 Task: Create a section Breakneck Pace and in the section, add a milestone Legacy Code Refactoring in the project TracePlan.
Action: Mouse moved to (70, 415)
Screenshot: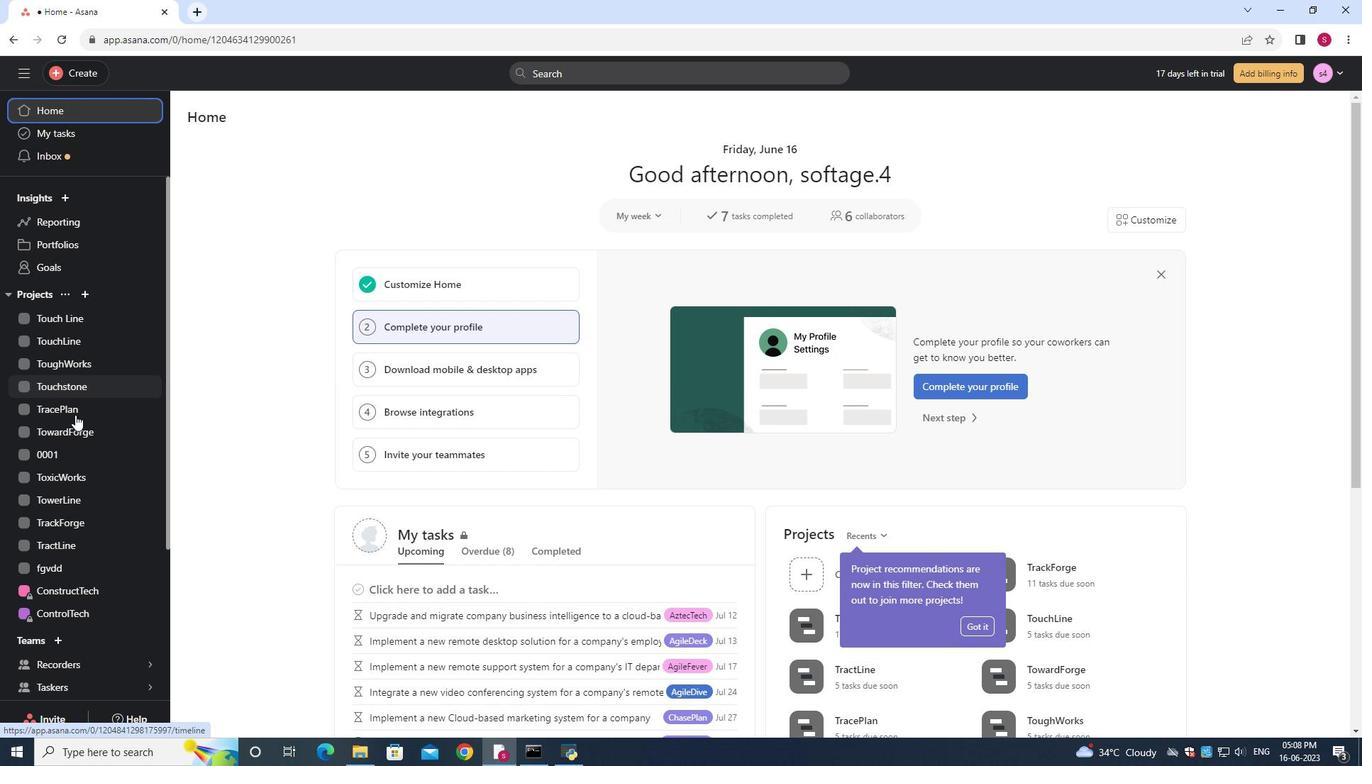 
Action: Mouse pressed left at (70, 415)
Screenshot: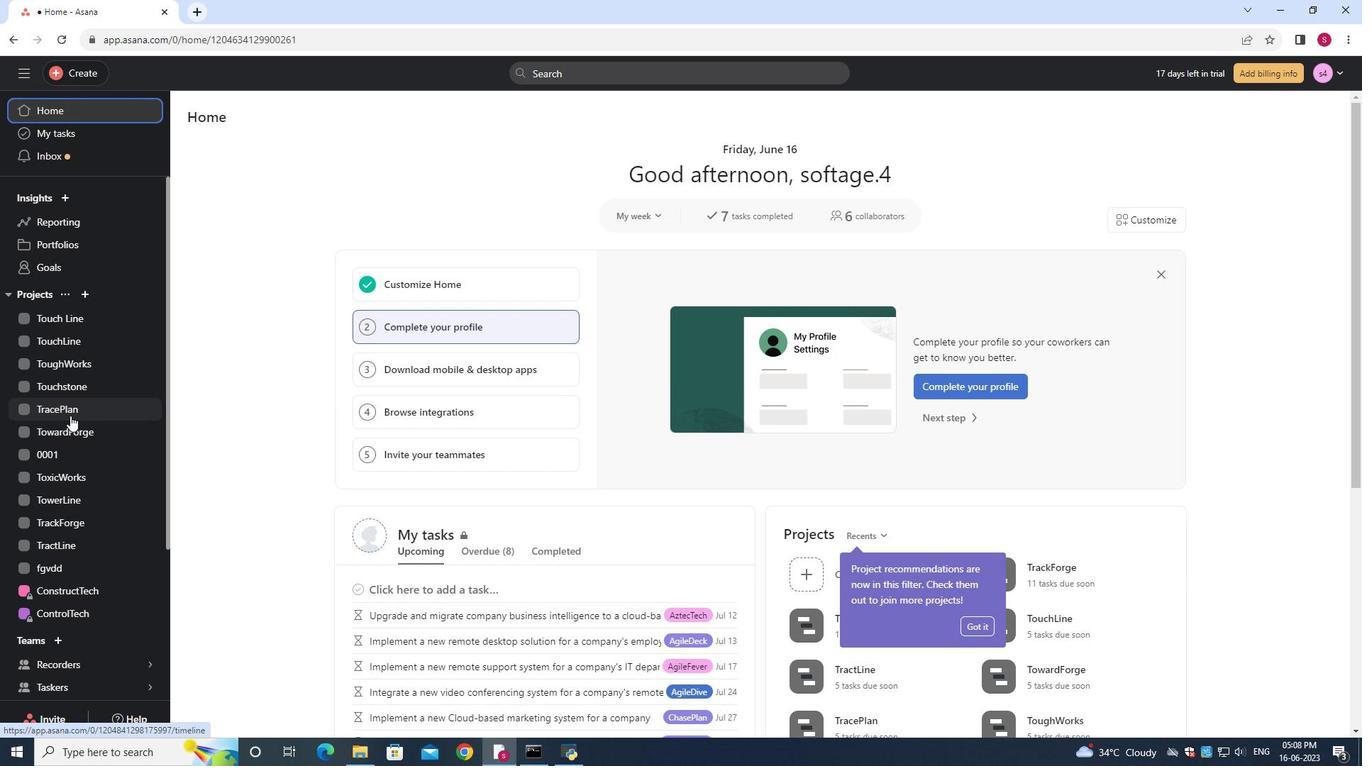 
Action: Mouse moved to (431, 454)
Screenshot: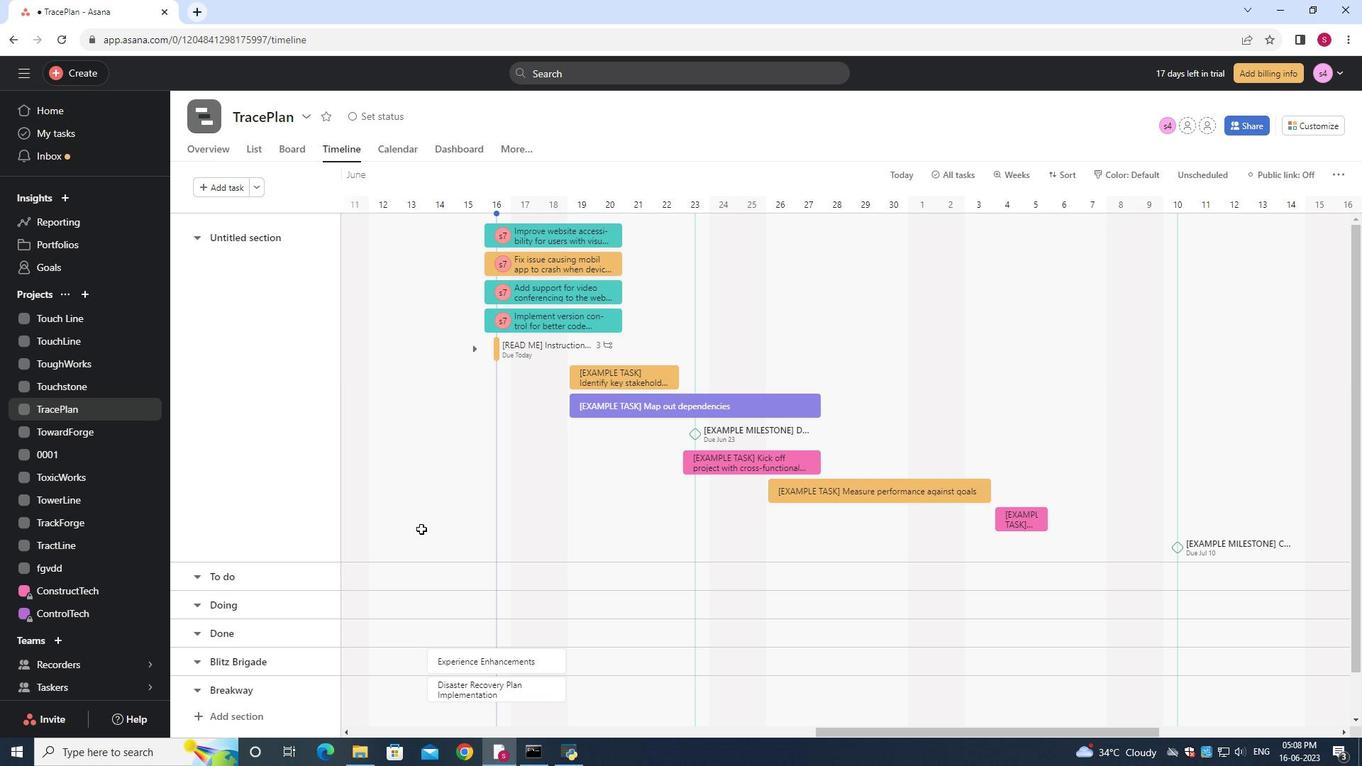 
Action: Mouse scrolled (431, 453) with delta (0, 0)
Screenshot: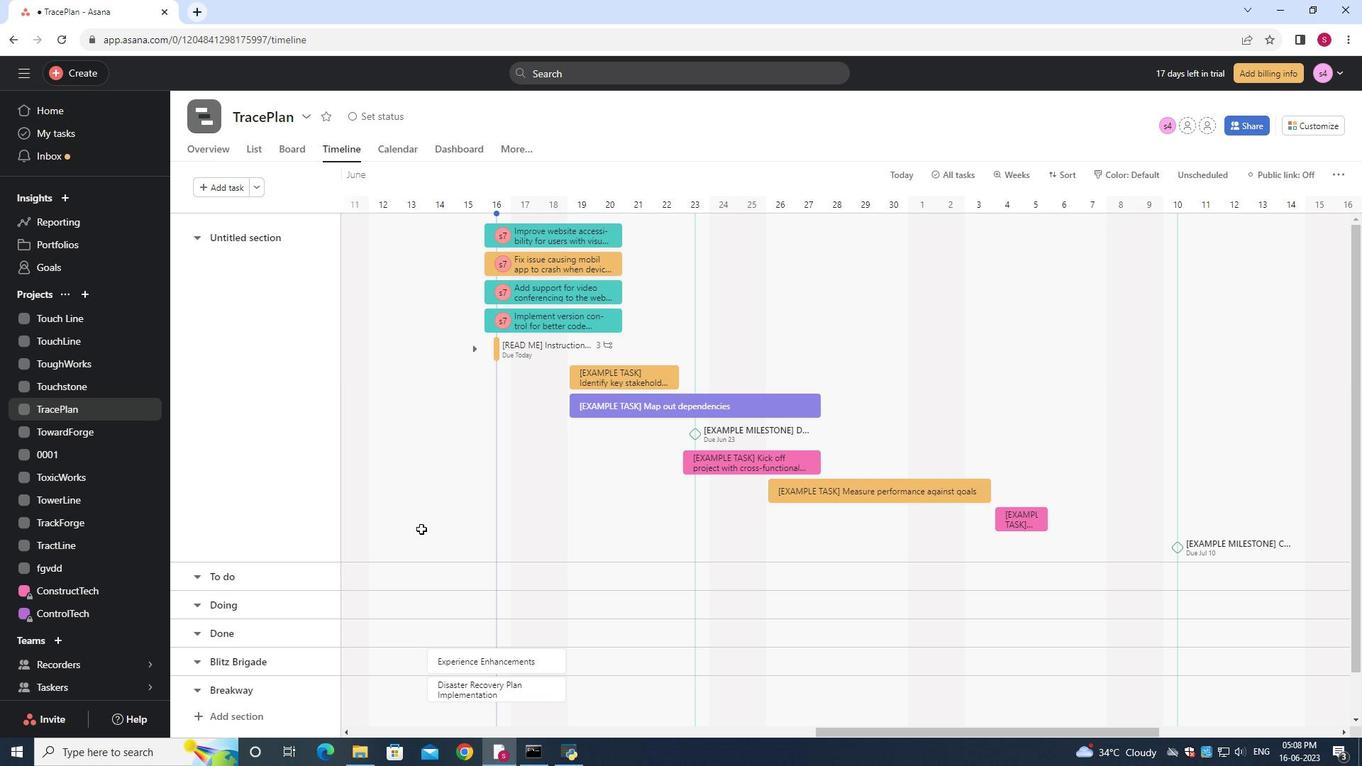 
Action: Mouse moved to (251, 183)
Screenshot: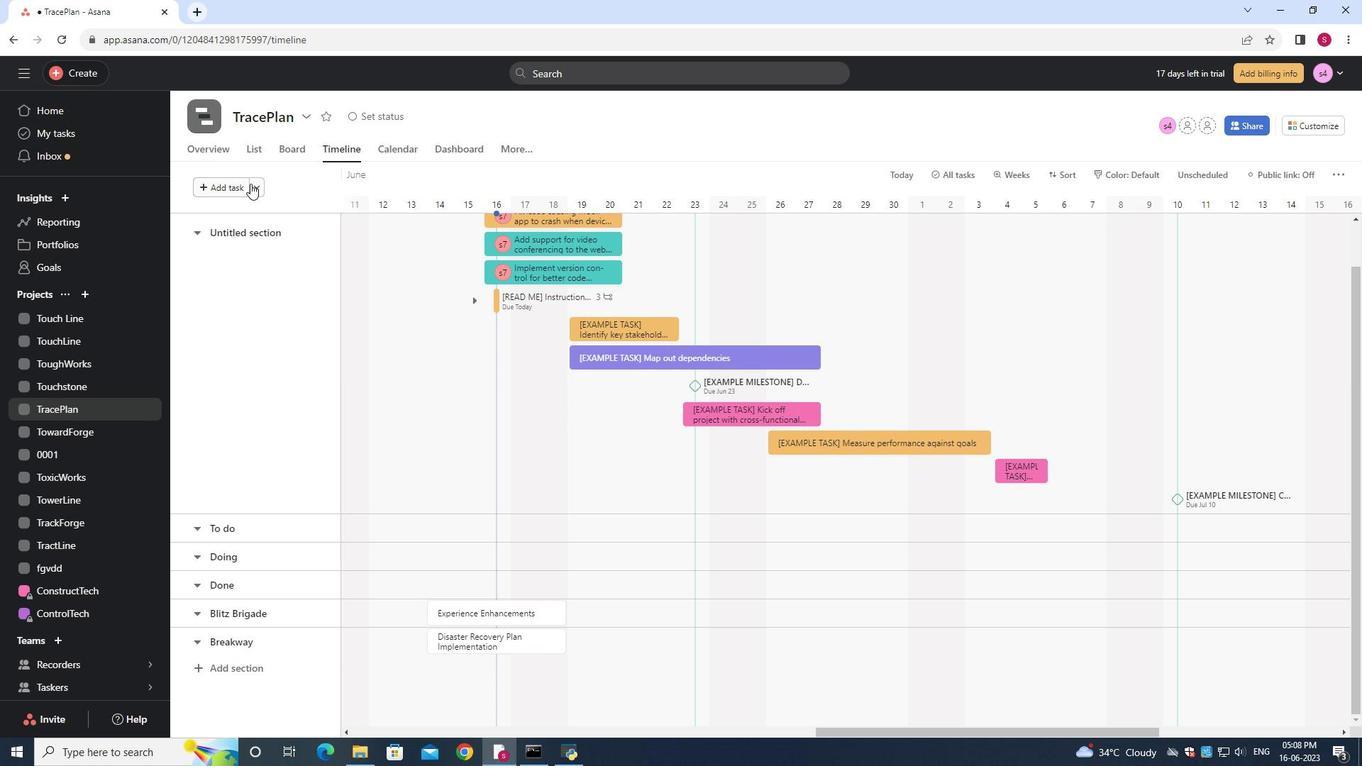 
Action: Mouse pressed left at (251, 183)
Screenshot: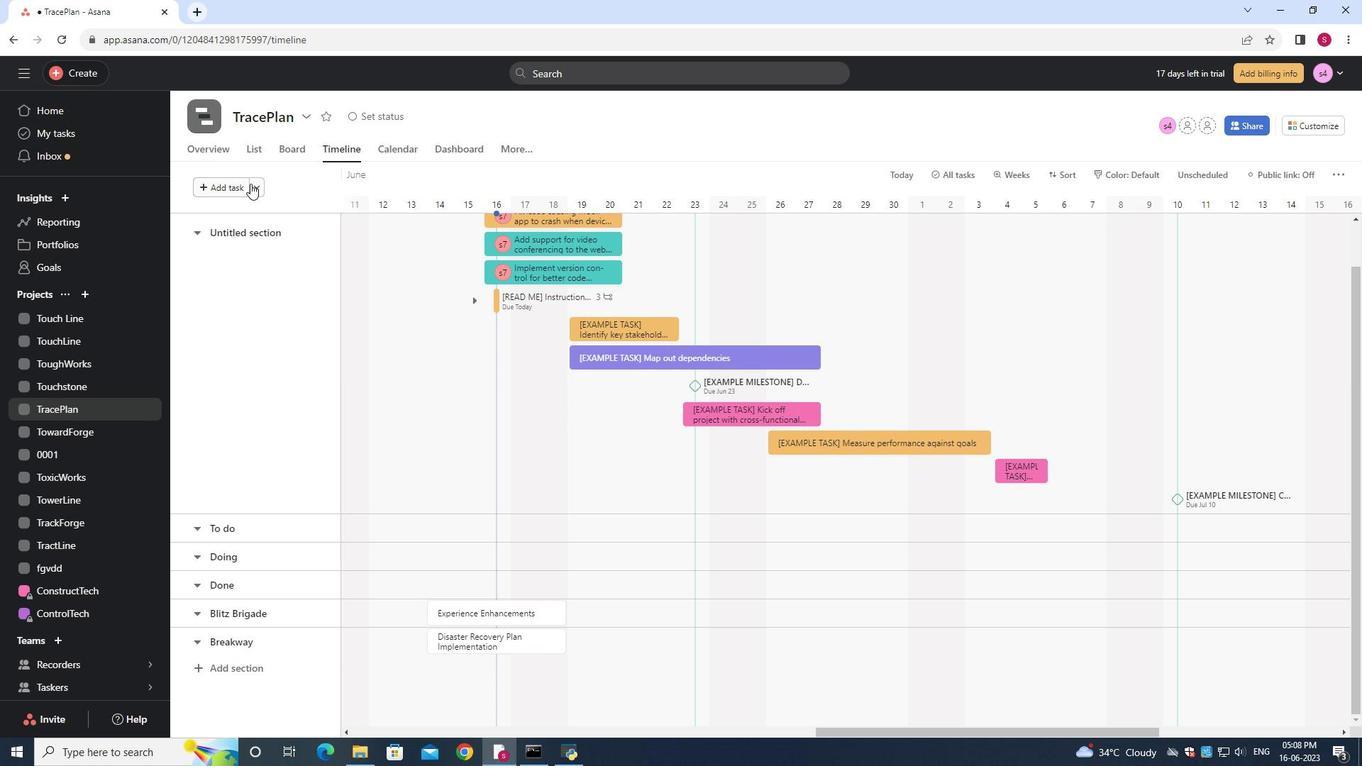 
Action: Mouse moved to (267, 219)
Screenshot: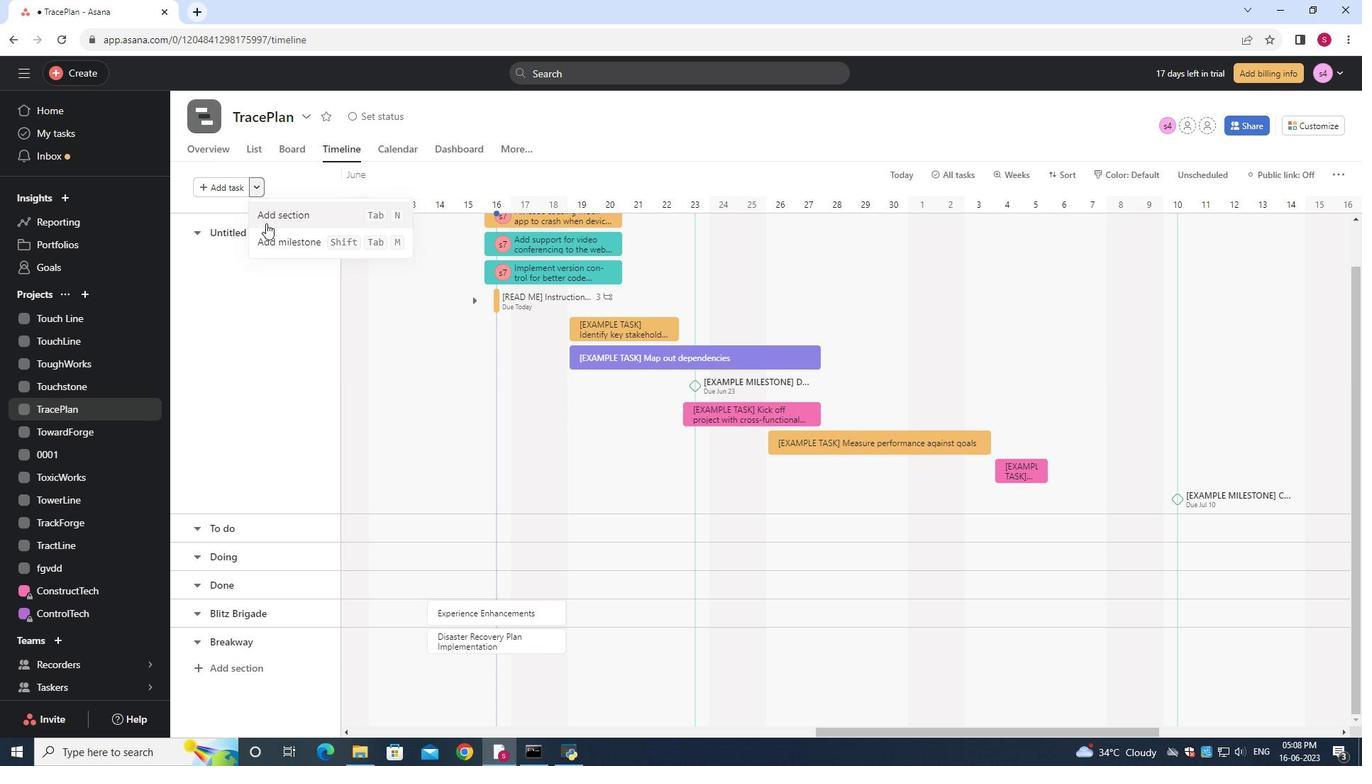 
Action: Mouse pressed left at (267, 219)
Screenshot: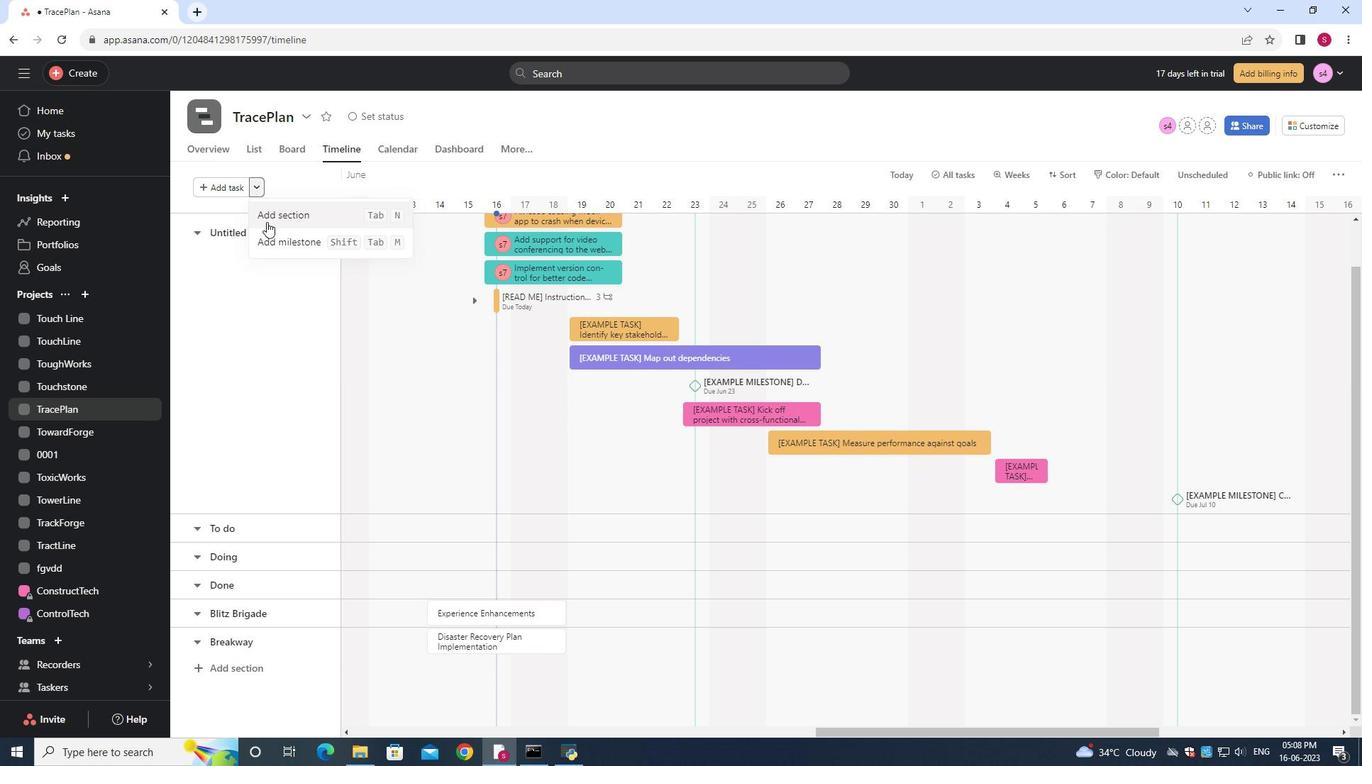 
Action: Key pressed <Key.shift>Breakneck<Key.space><Key.shift><Key.shift><Key.shift><Key.shift><Key.shift><Key.shift><Key.shift><Key.shift><Key.shift><Key.shift>Pace<Key.enter>
Screenshot: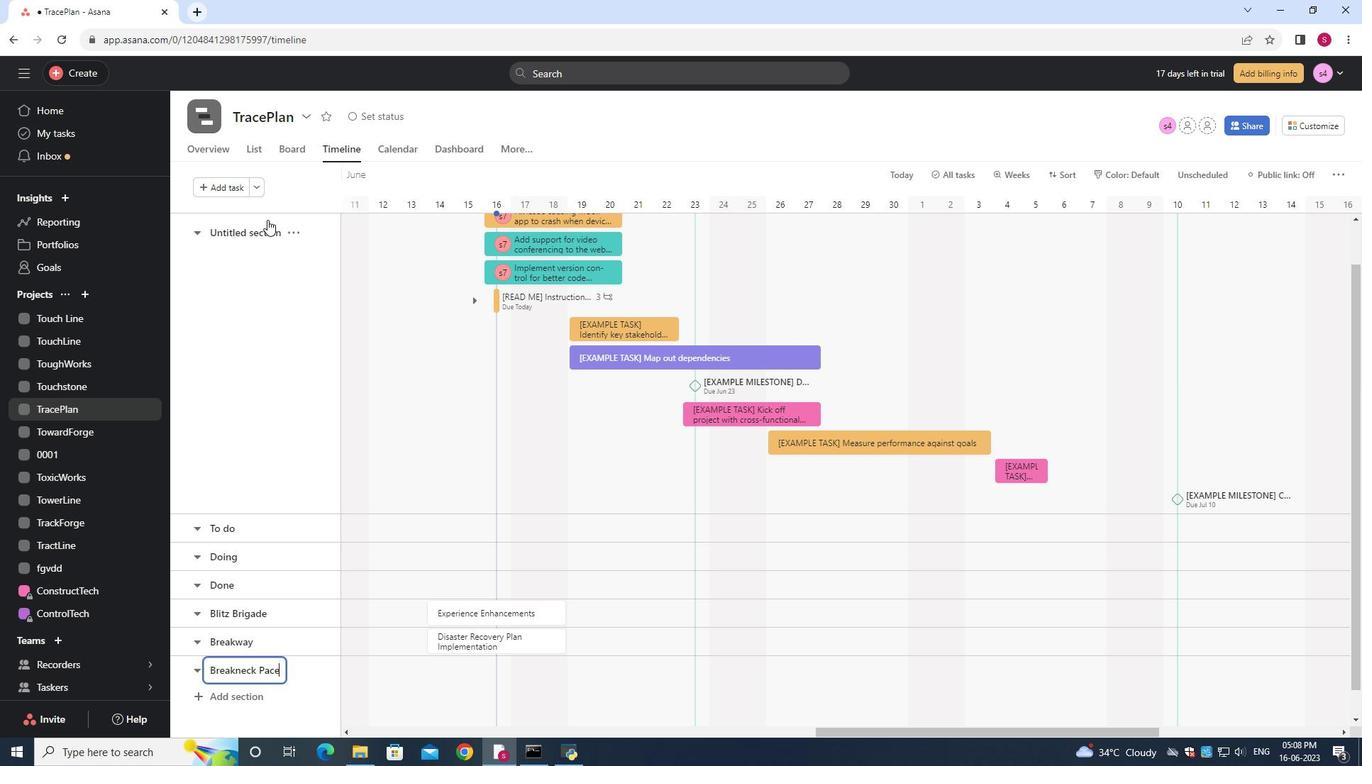 
Action: Mouse moved to (456, 671)
Screenshot: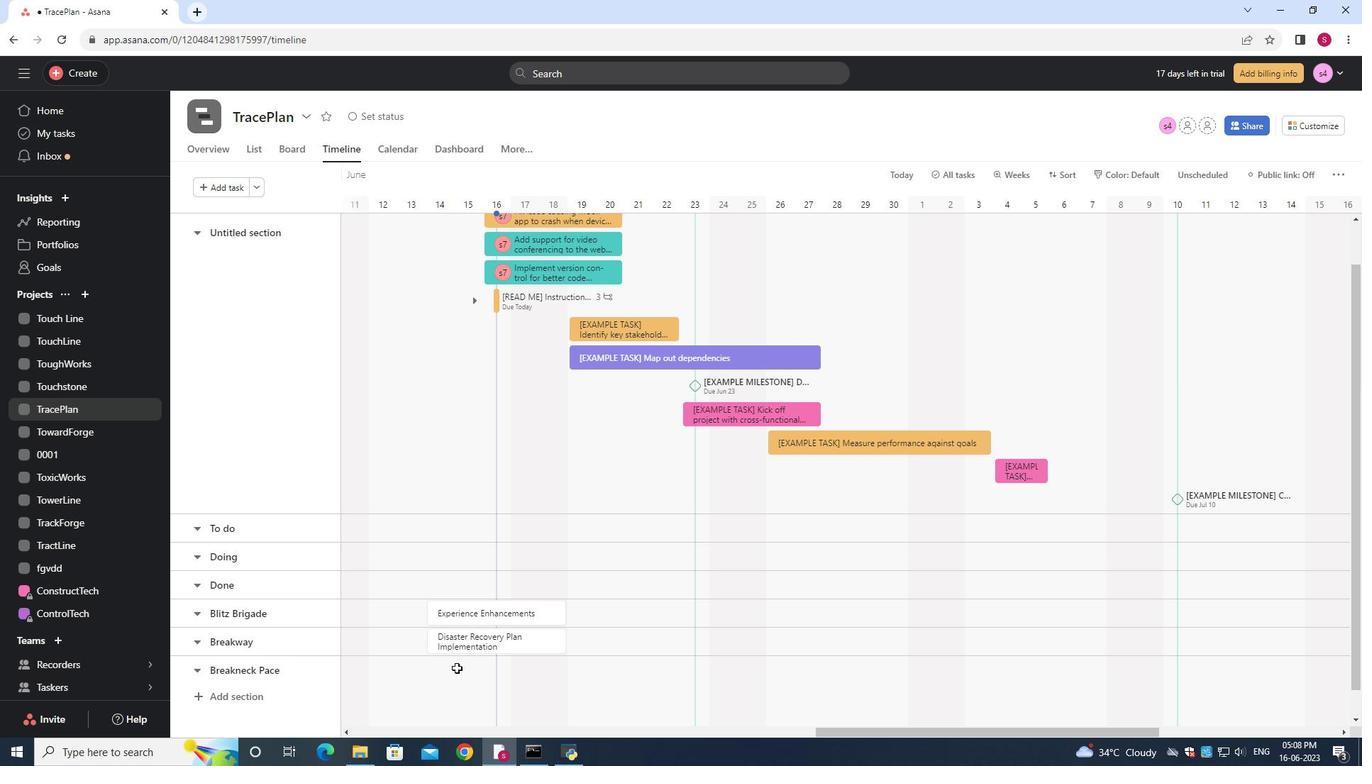 
Action: Mouse pressed left at (456, 671)
Screenshot: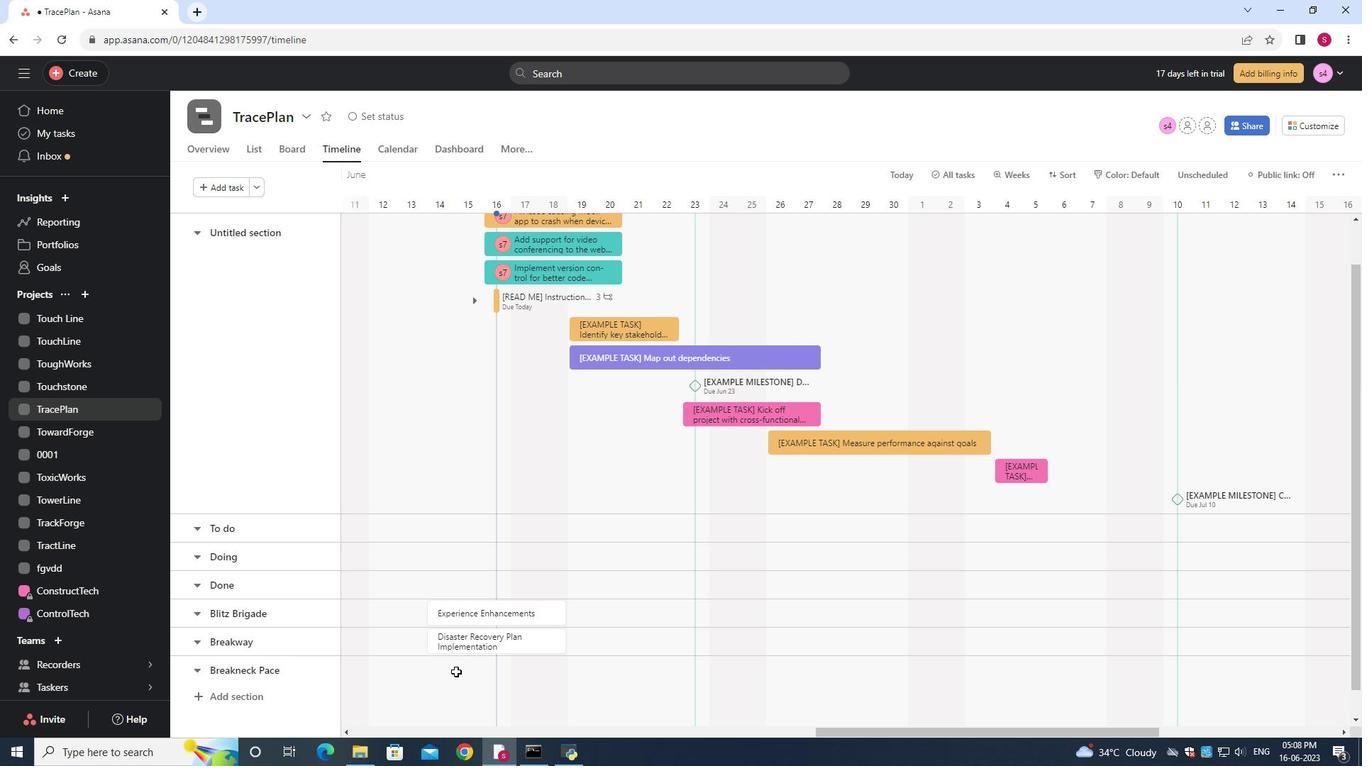 
Action: Mouse moved to (436, 684)
Screenshot: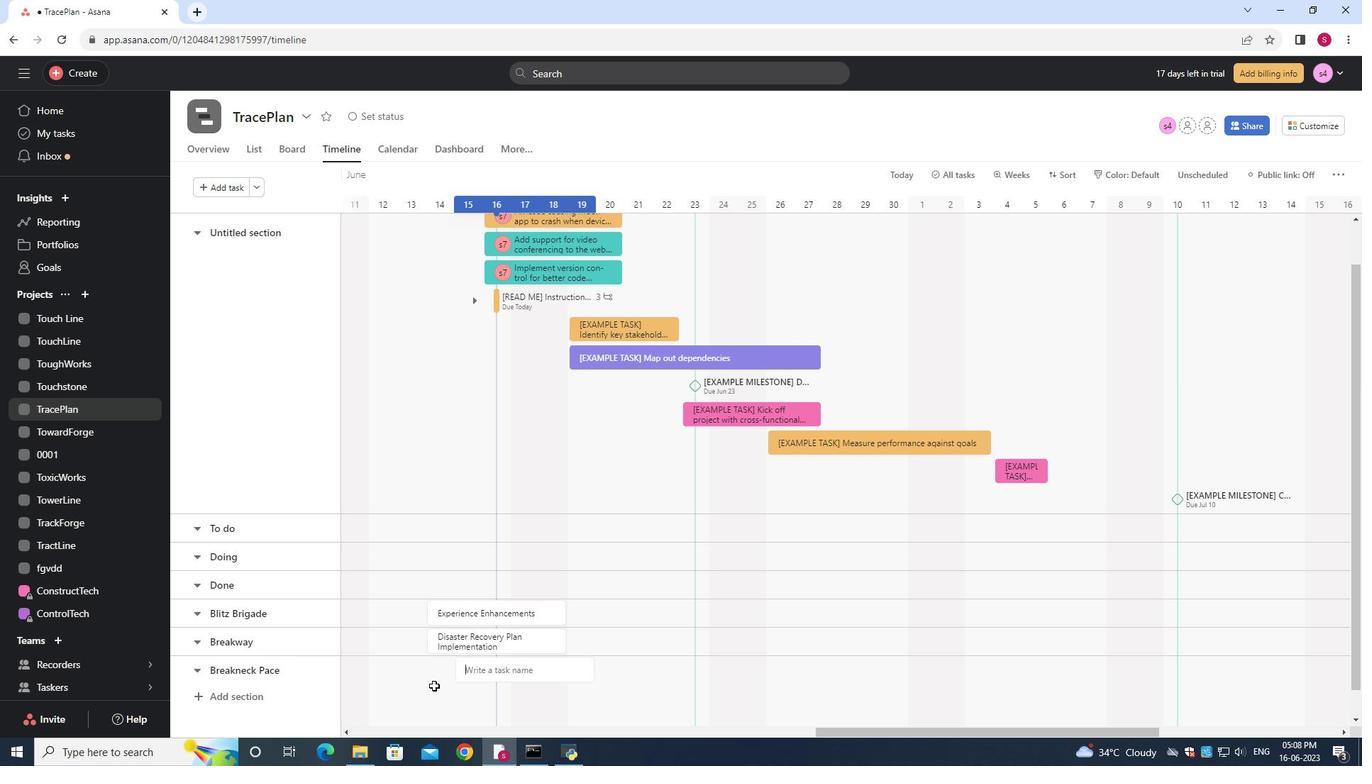 
Action: Mouse pressed left at (436, 684)
Screenshot: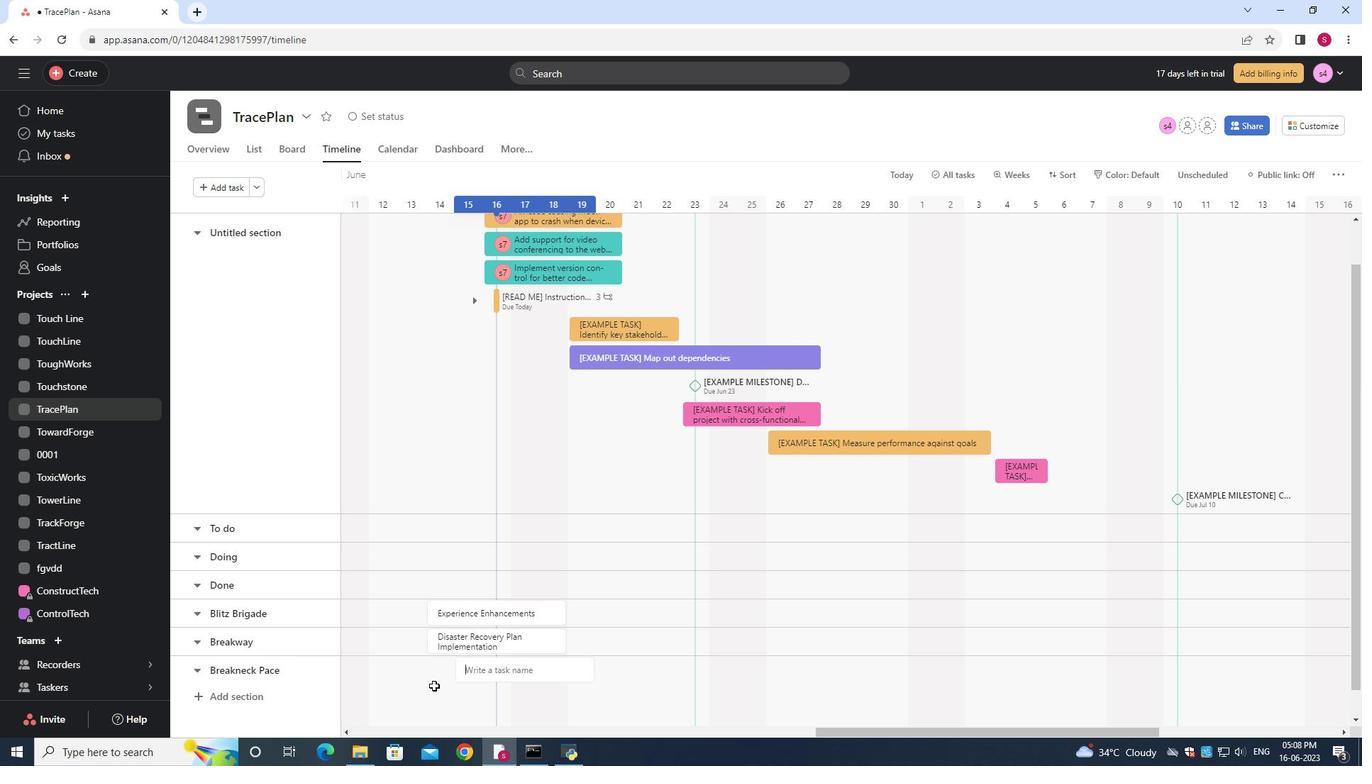 
Action: Mouse moved to (441, 683)
Screenshot: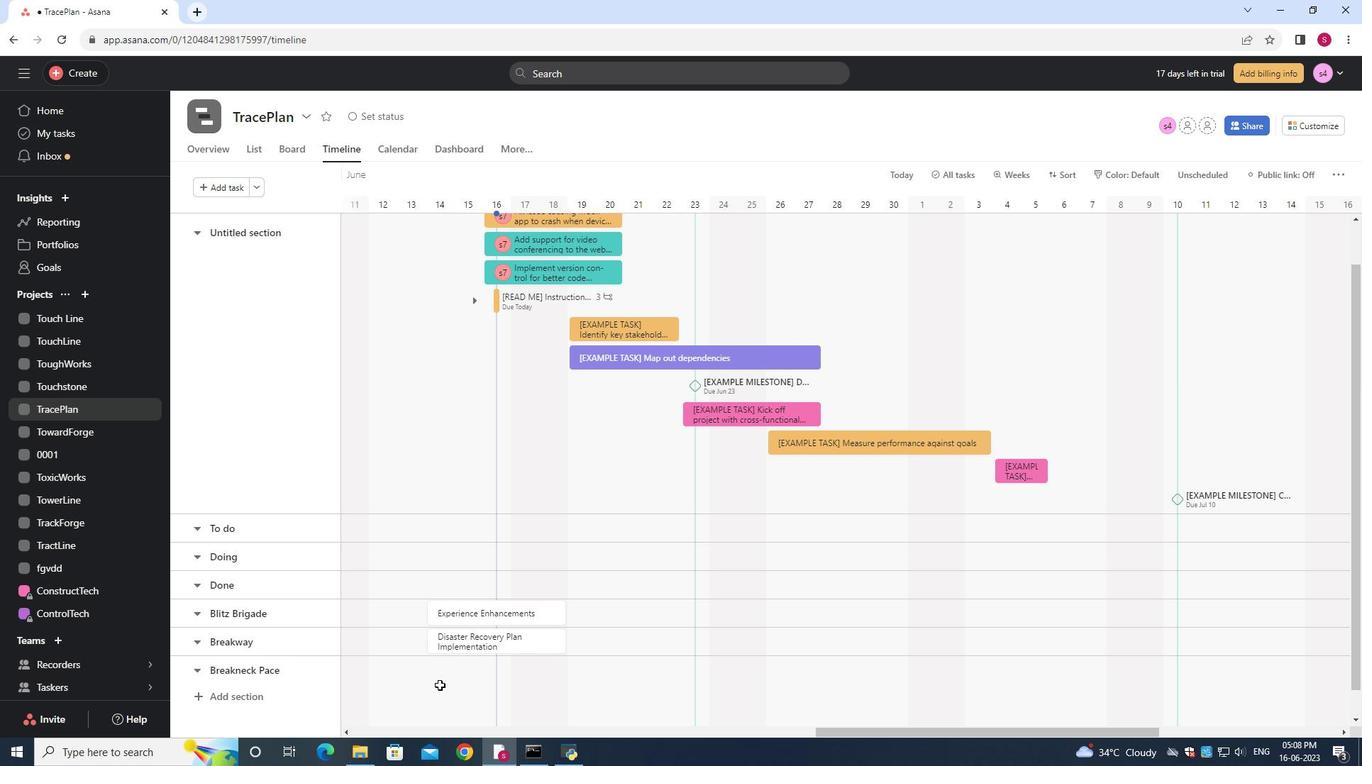 
Action: Mouse pressed left at (441, 683)
Screenshot: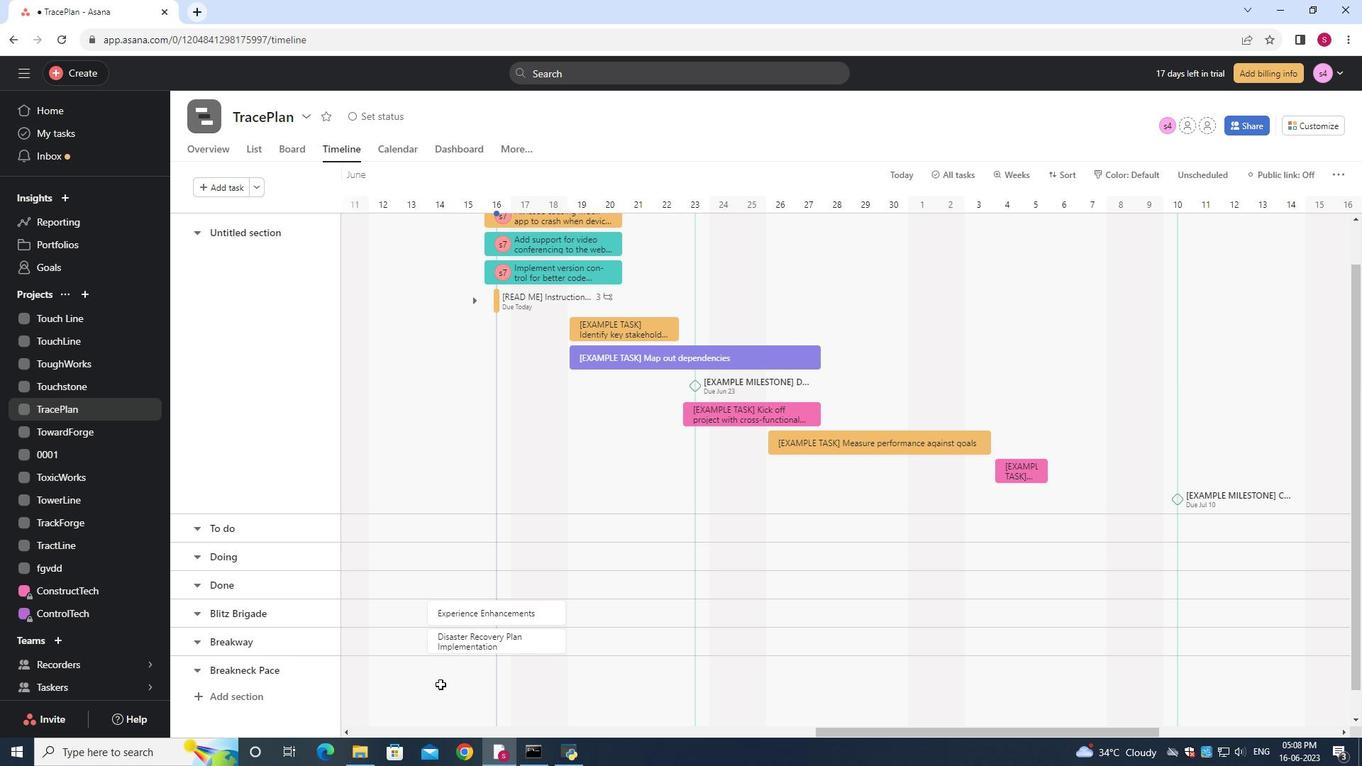 
Action: Mouse moved to (464, 666)
Screenshot: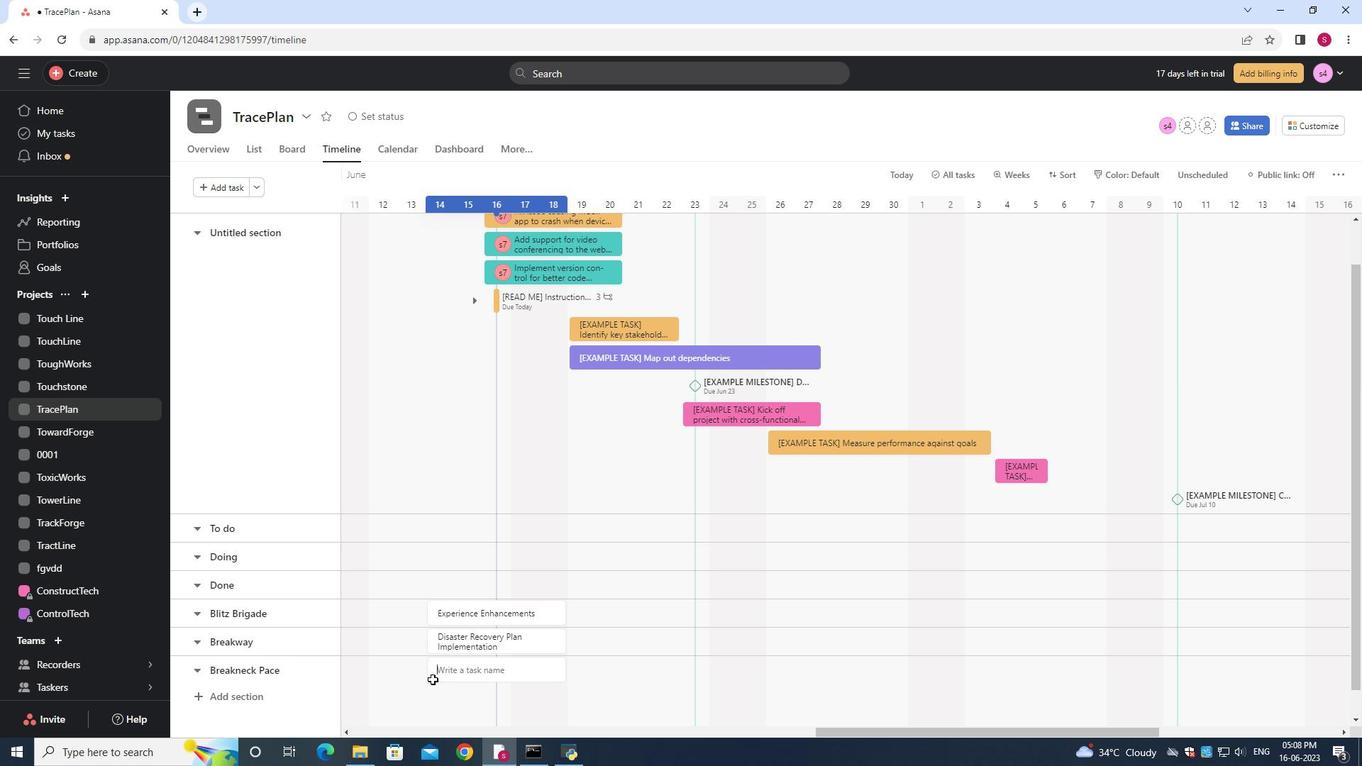 
Action: Key pressed <Key.shift><Key.shift><Key.shift><Key.shift><Key.shift><Key.shift><Key.shift><Key.shift><Key.shift><Key.shift><Key.shift><Key.shift><Key.shift><Key.shift><Key.shift><Key.shift><Key.shift><Key.shift><Key.shift><Key.shift><Key.shift><Key.shift><Key.shift><Key.shift><Key.shift><Key.shift><Key.shift><Key.shift>Legacy<Key.space><Key.shift><Key.shift><Key.shift><Key.shift>Code<Key.space><Key.shift>Refactoring
Screenshot: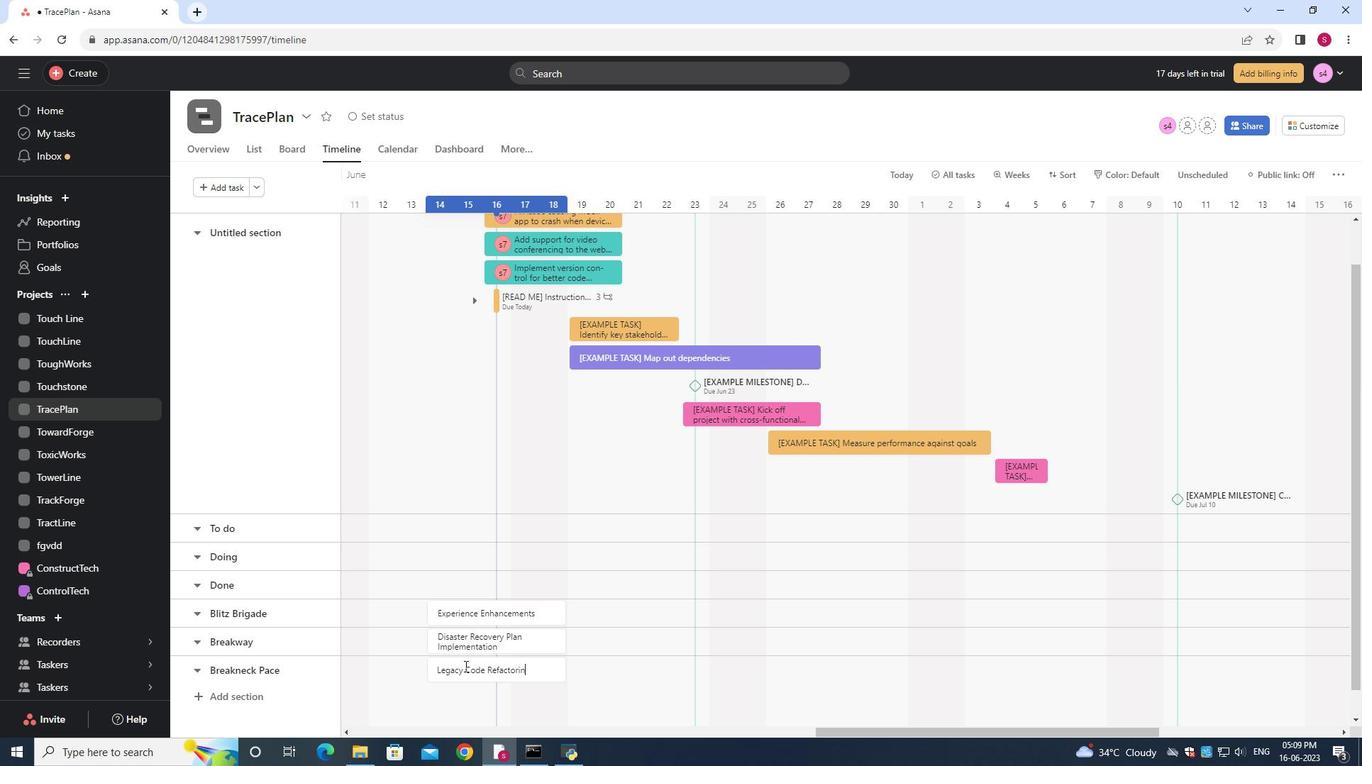 
Action: Mouse moved to (356, 678)
Screenshot: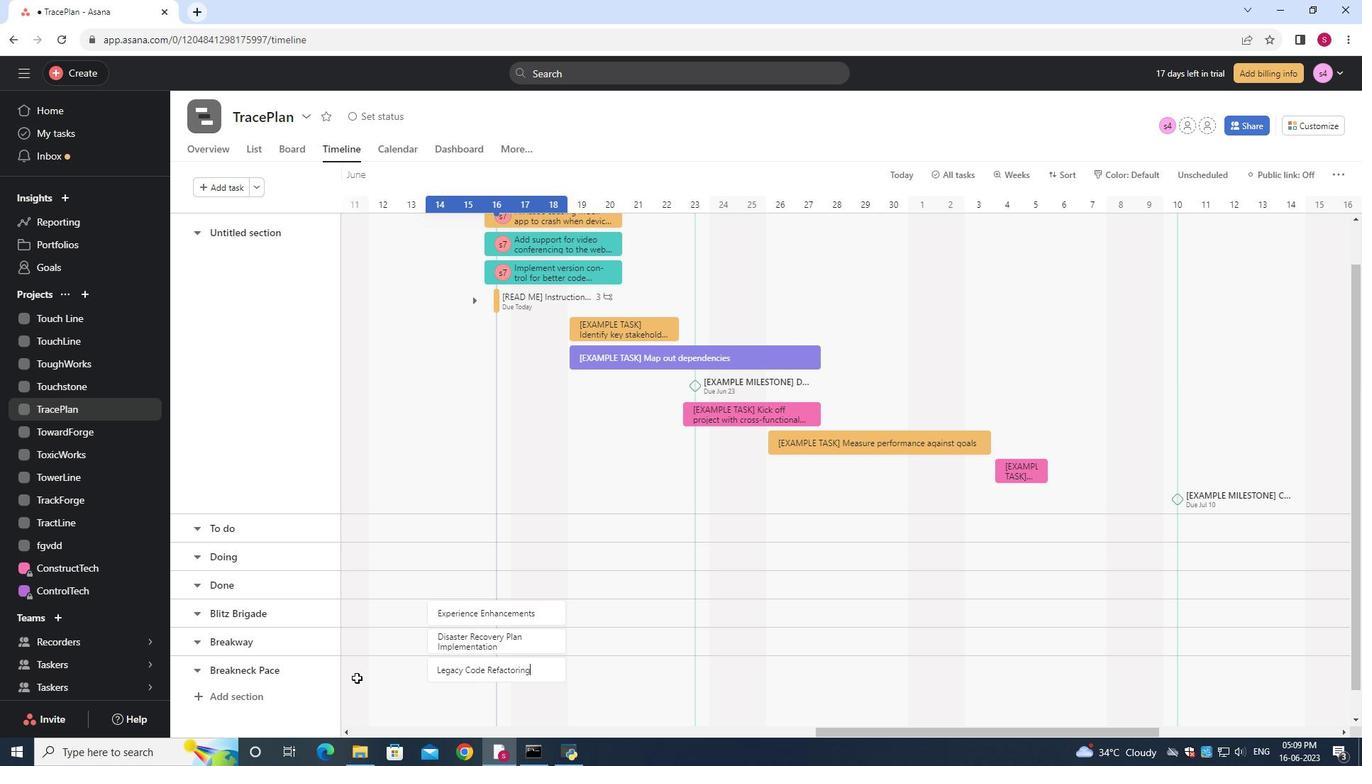 
